 Task: Look for products with orange flavor.
Action: Mouse moved to (1133, 217)
Screenshot: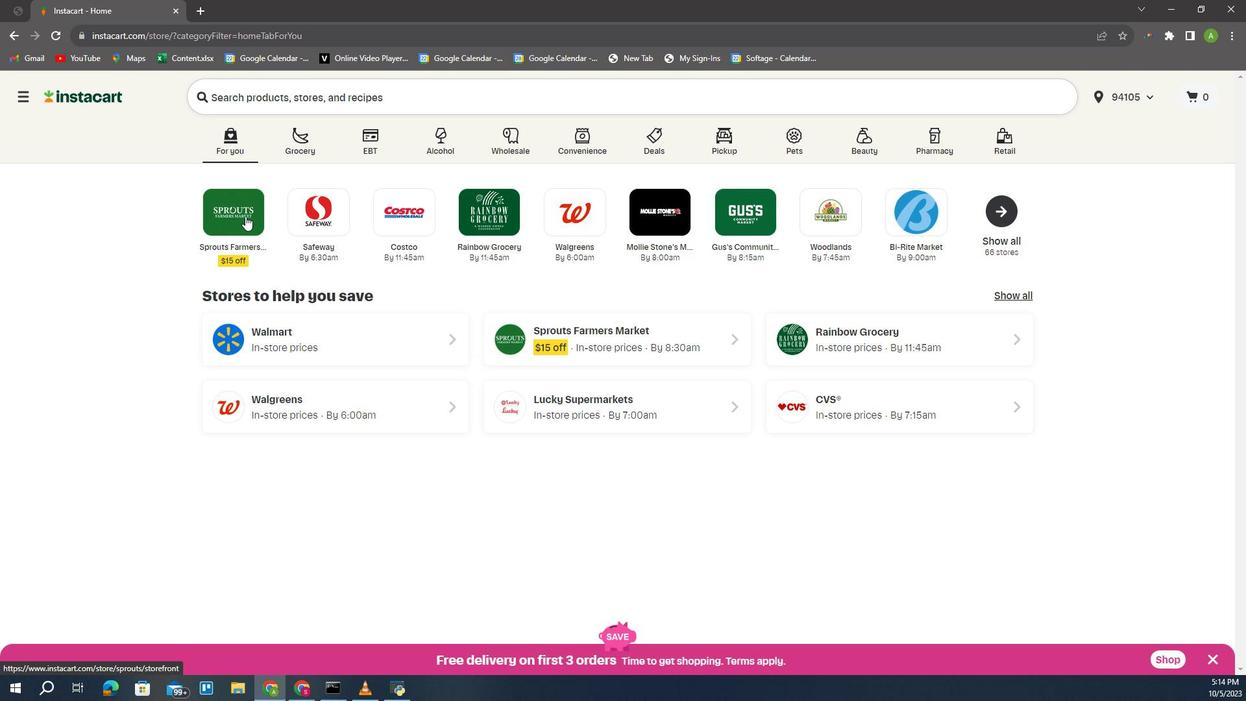 
Action: Mouse pressed left at (1133, 217)
Screenshot: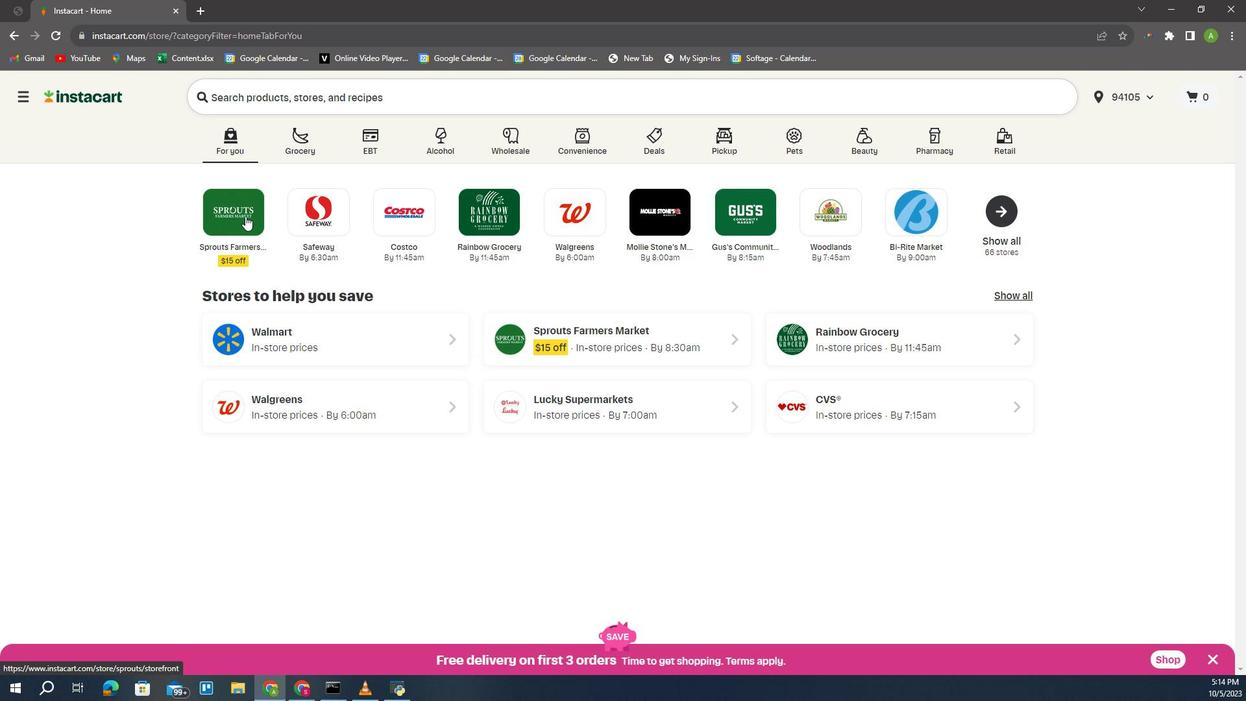 
Action: Mouse moved to (952, 423)
Screenshot: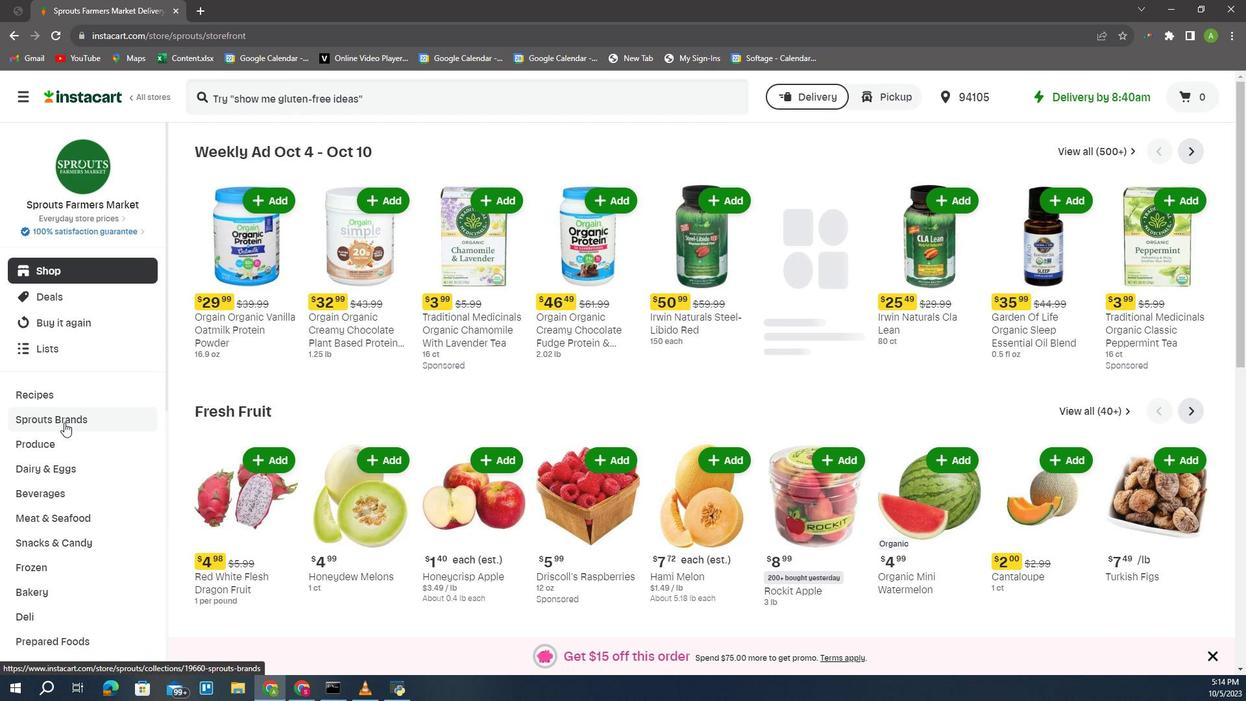
Action: Mouse pressed left at (952, 423)
Screenshot: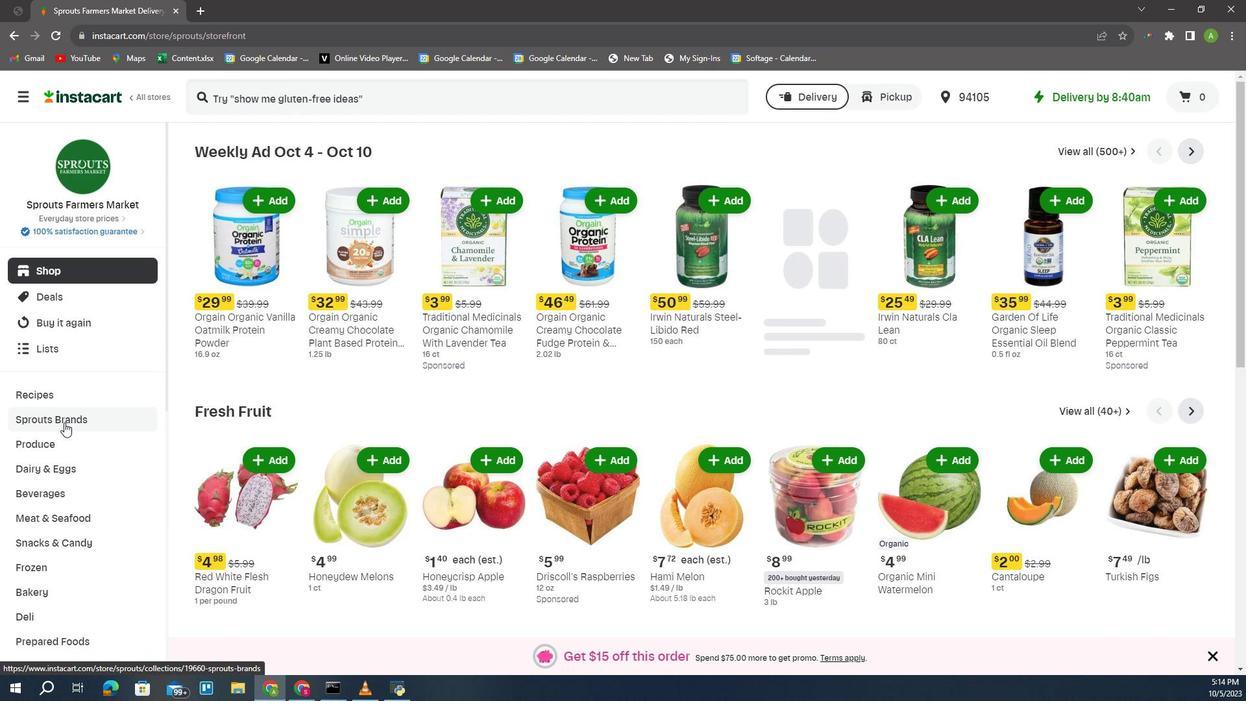 
Action: Mouse moved to (965, 613)
Screenshot: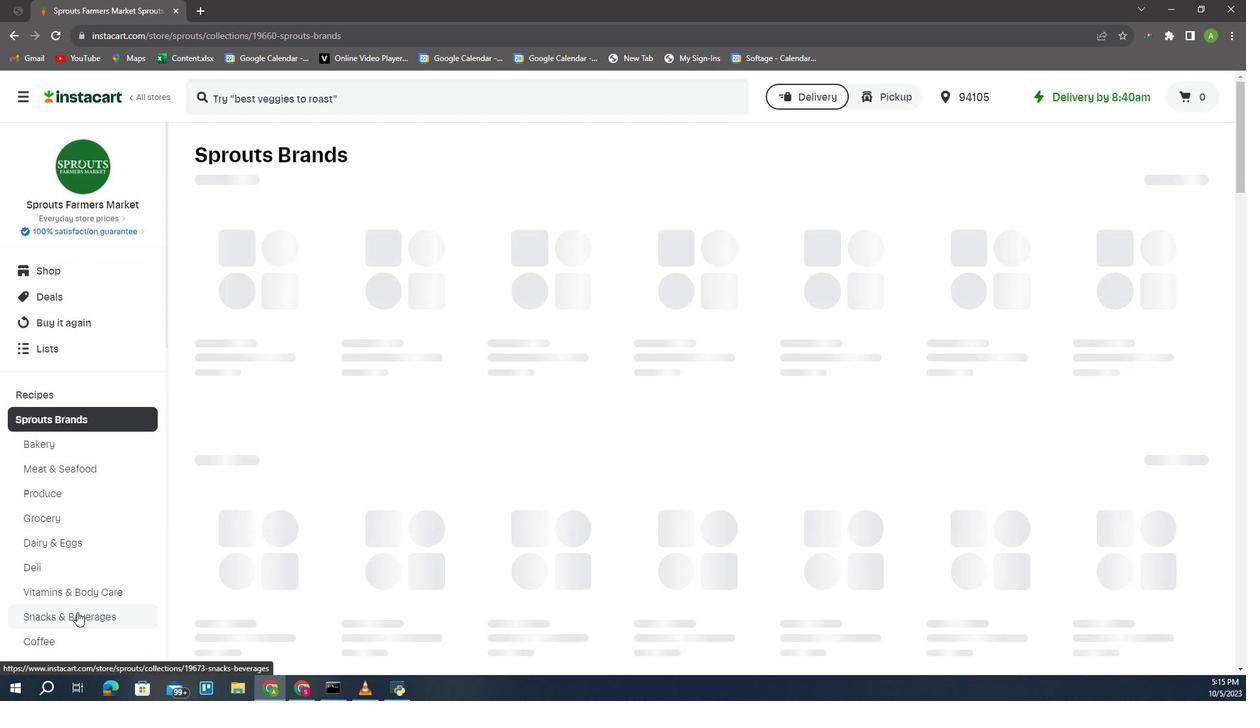 
Action: Mouse pressed left at (965, 613)
Screenshot: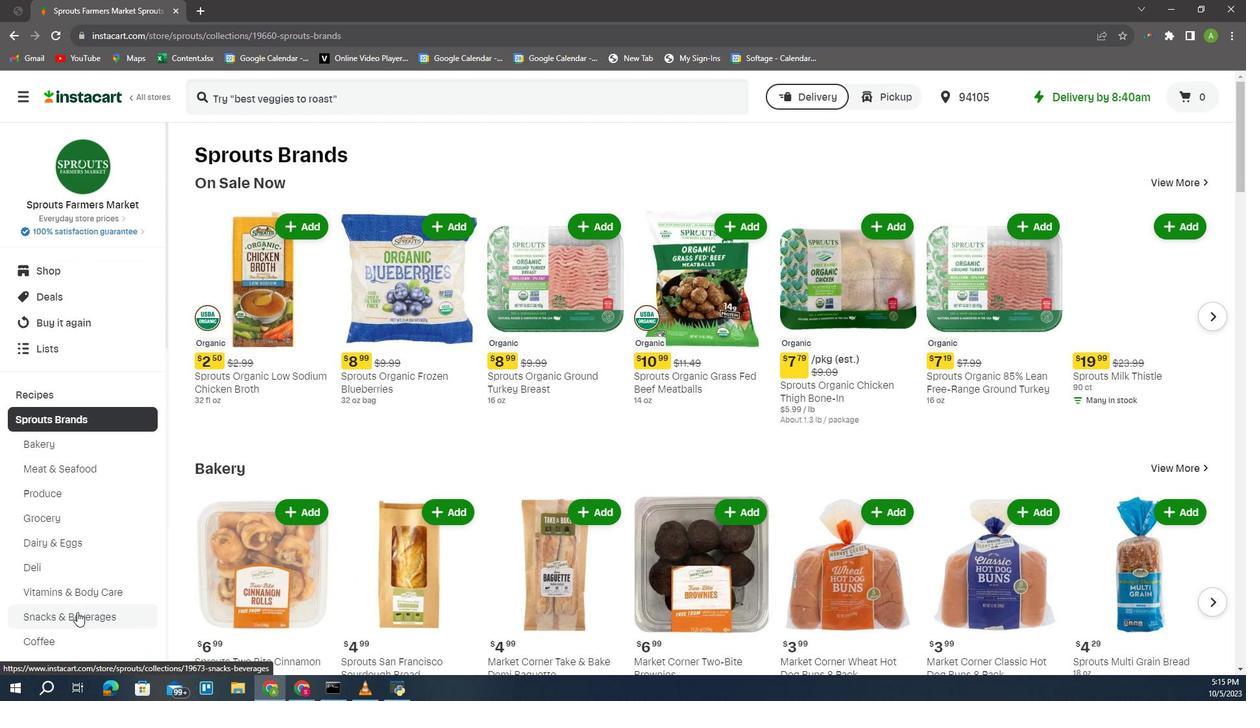 
Action: Mouse moved to (1136, 196)
Screenshot: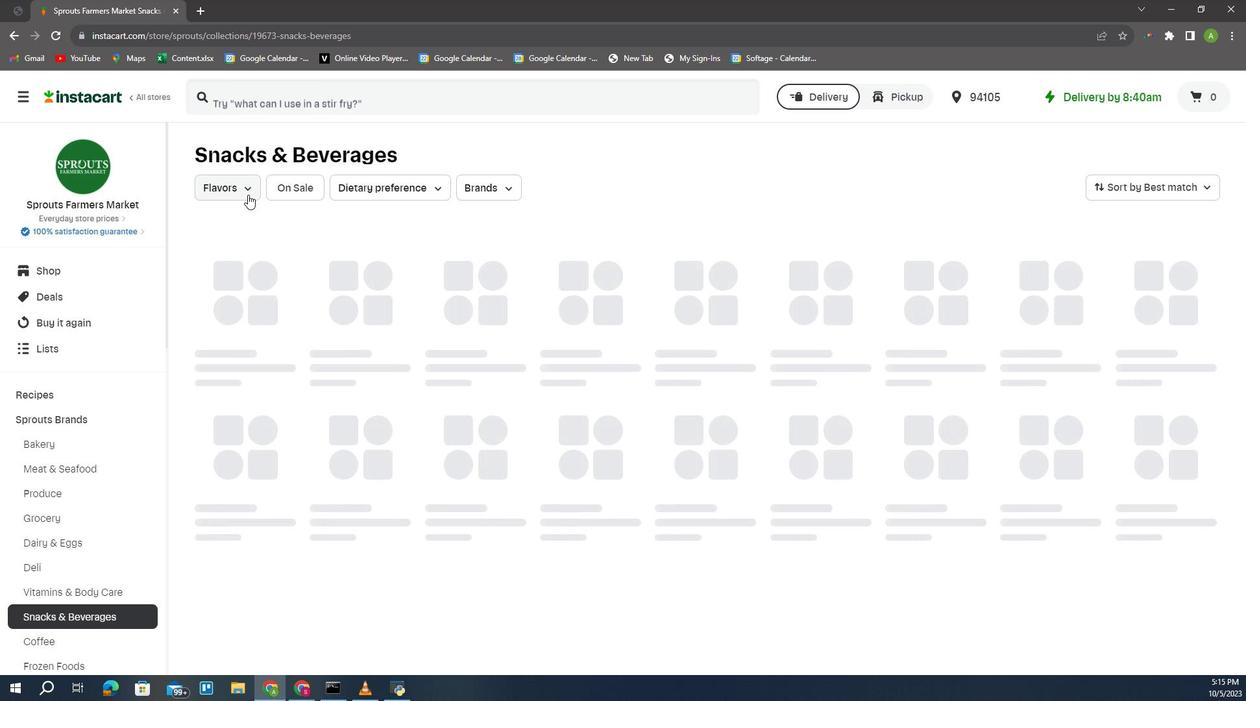 
Action: Mouse pressed left at (1136, 196)
Screenshot: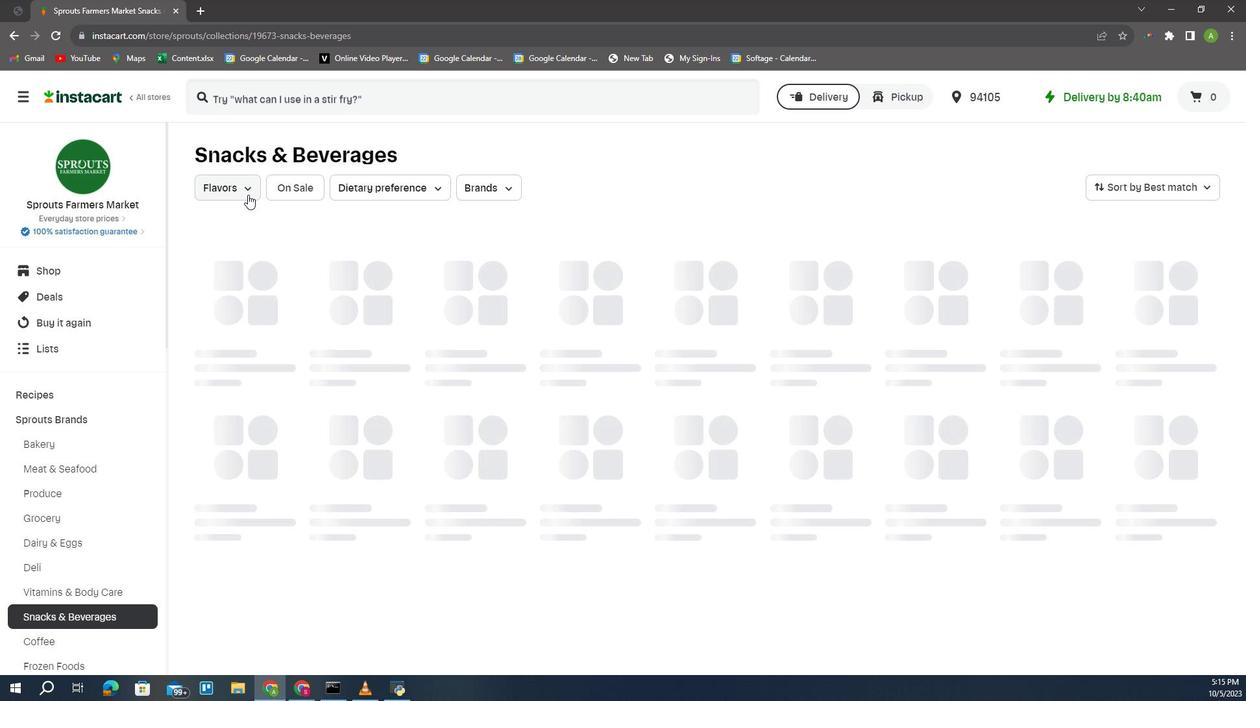 
Action: Mouse moved to (1259, 259)
Screenshot: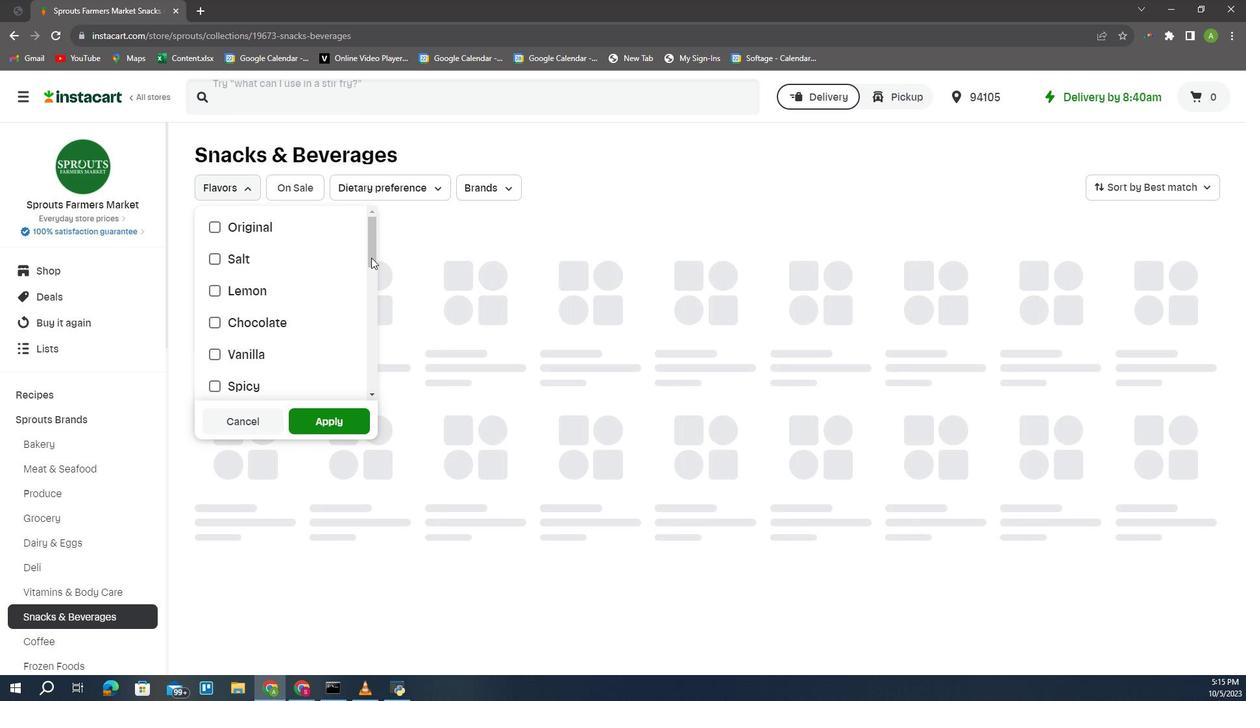 
Action: Mouse pressed left at (1259, 259)
Screenshot: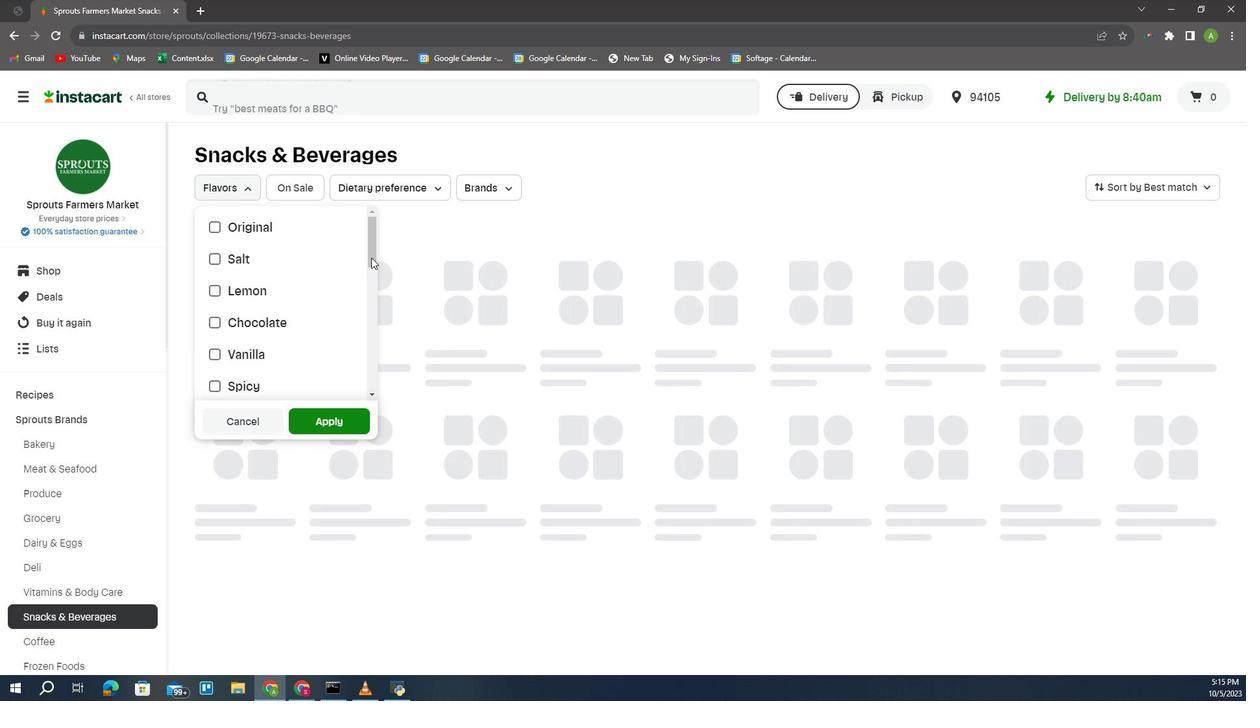 
Action: Mouse moved to (1094, 314)
Screenshot: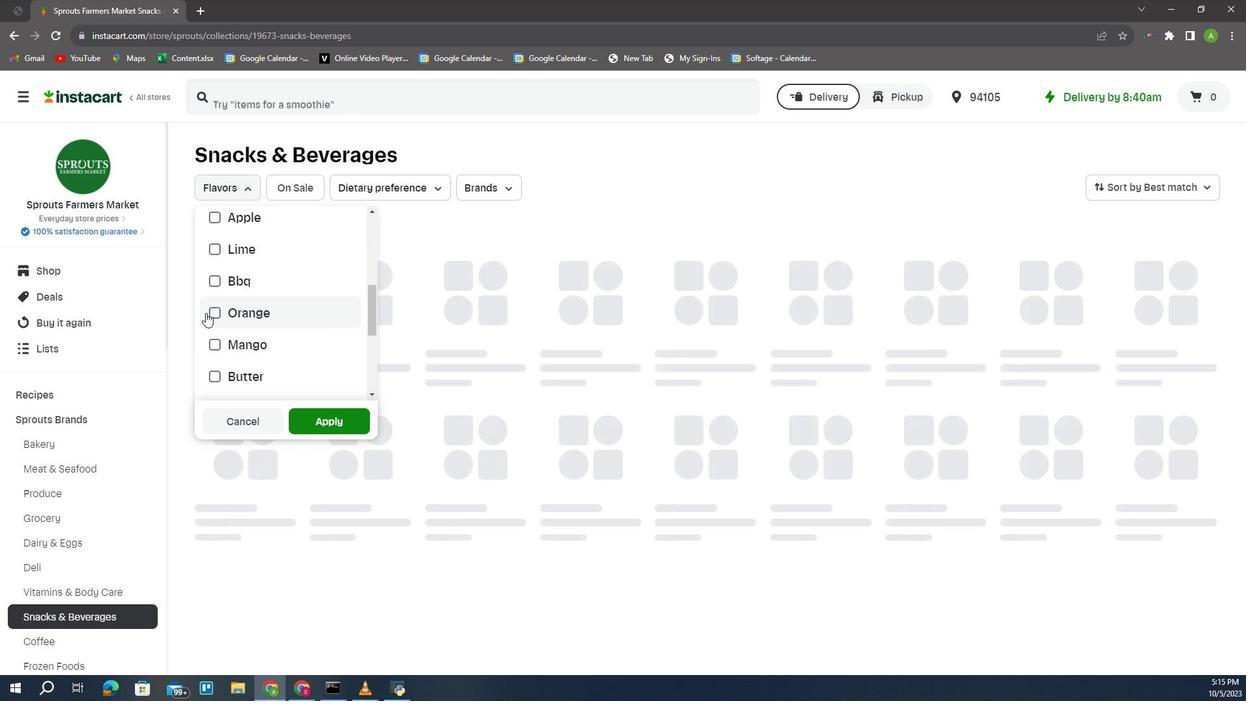 
Action: Mouse pressed left at (1094, 314)
Screenshot: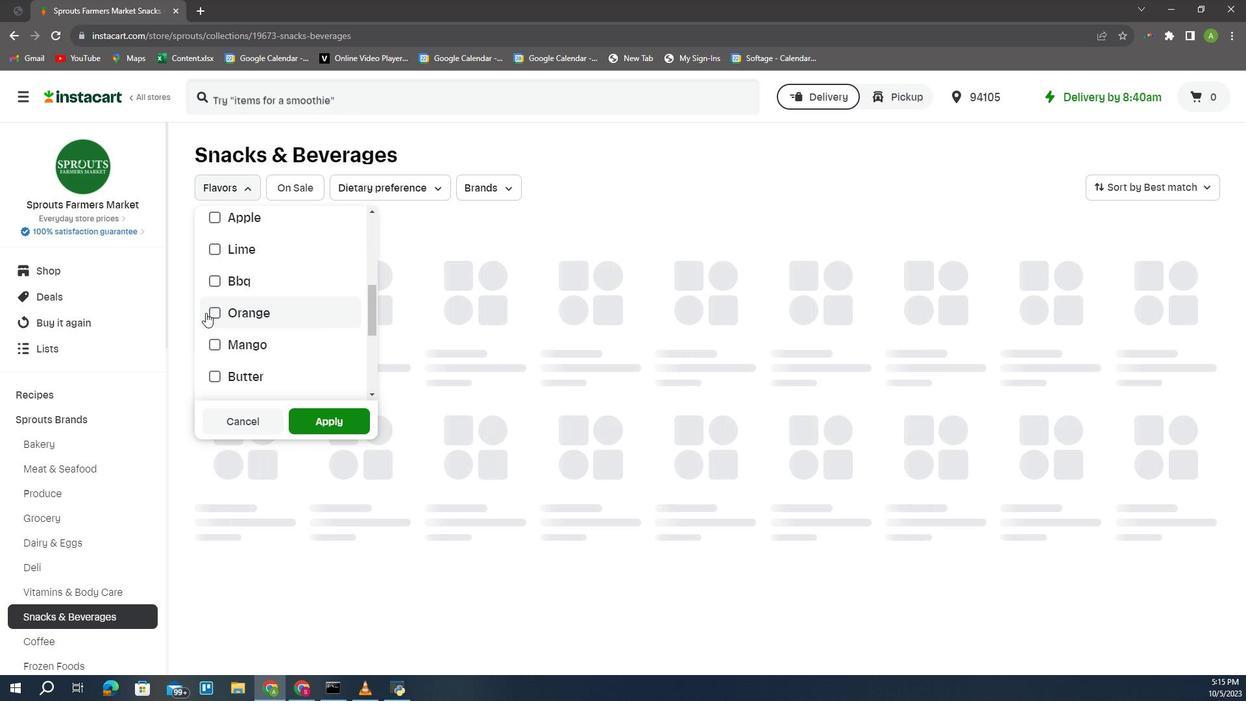 
Action: Mouse moved to (1203, 423)
Screenshot: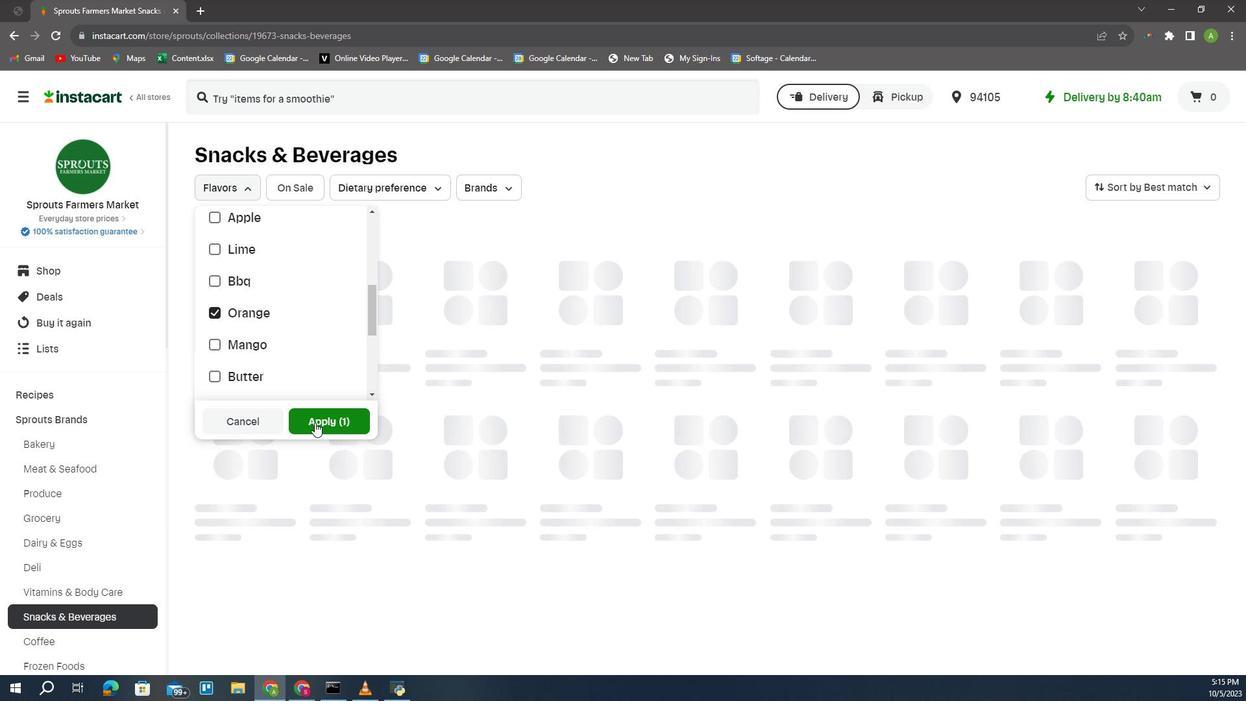 
Action: Mouse pressed left at (1203, 423)
Screenshot: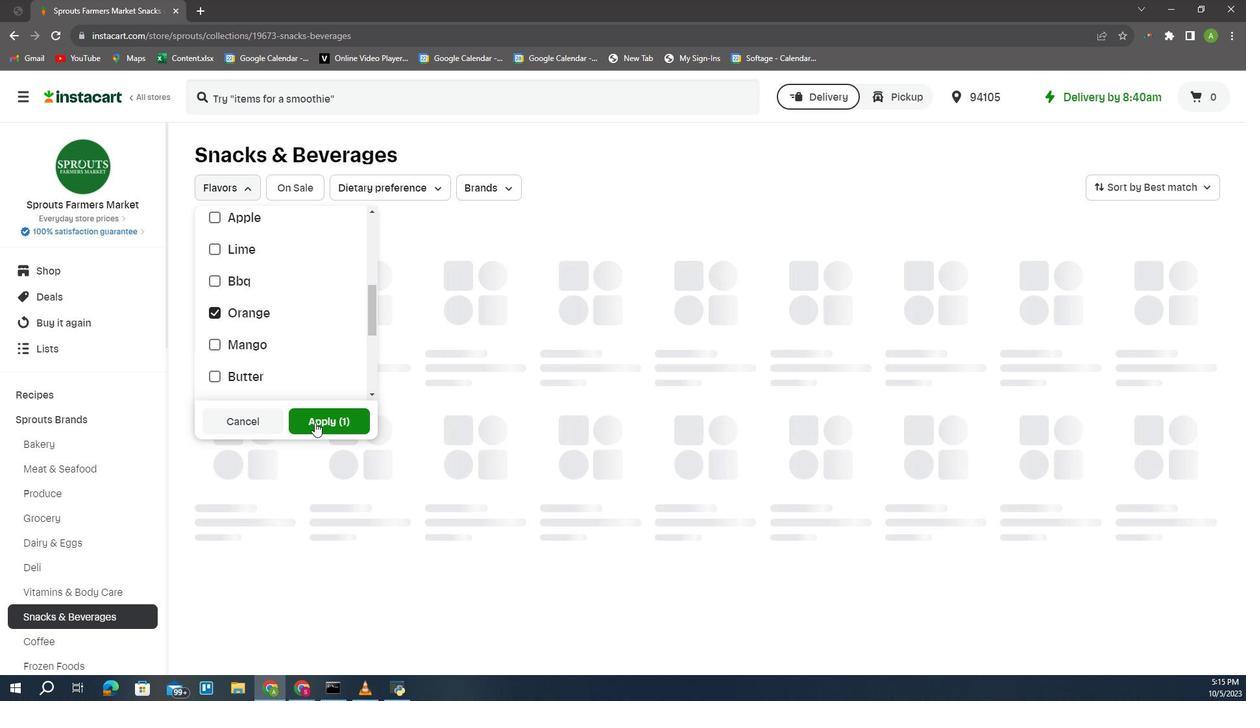
